 Task: Create a sub task Design and Implement Solution for the task  Implement a new enterprise resource planning (ERP) system in the project AgileCamp , assign it to team member softage.3@softage.net and update the status of the sub task to  At Risk , set the priority of the sub task to Medium
Action: Mouse moved to (86, 327)
Screenshot: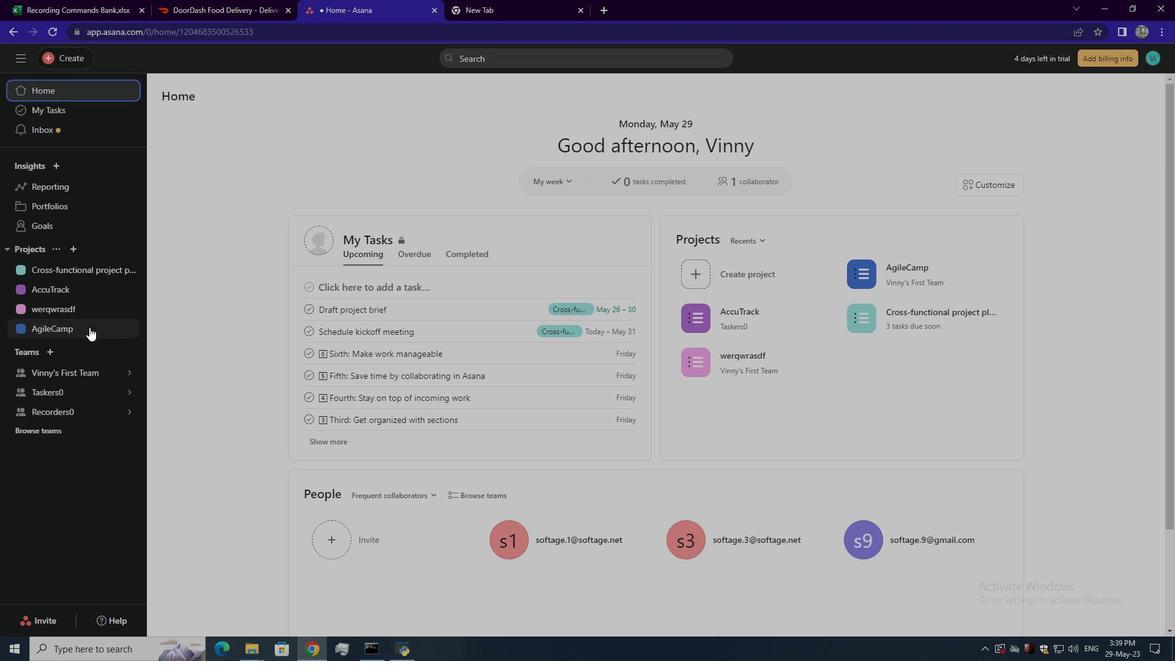 
Action: Mouse pressed left at (86, 327)
Screenshot: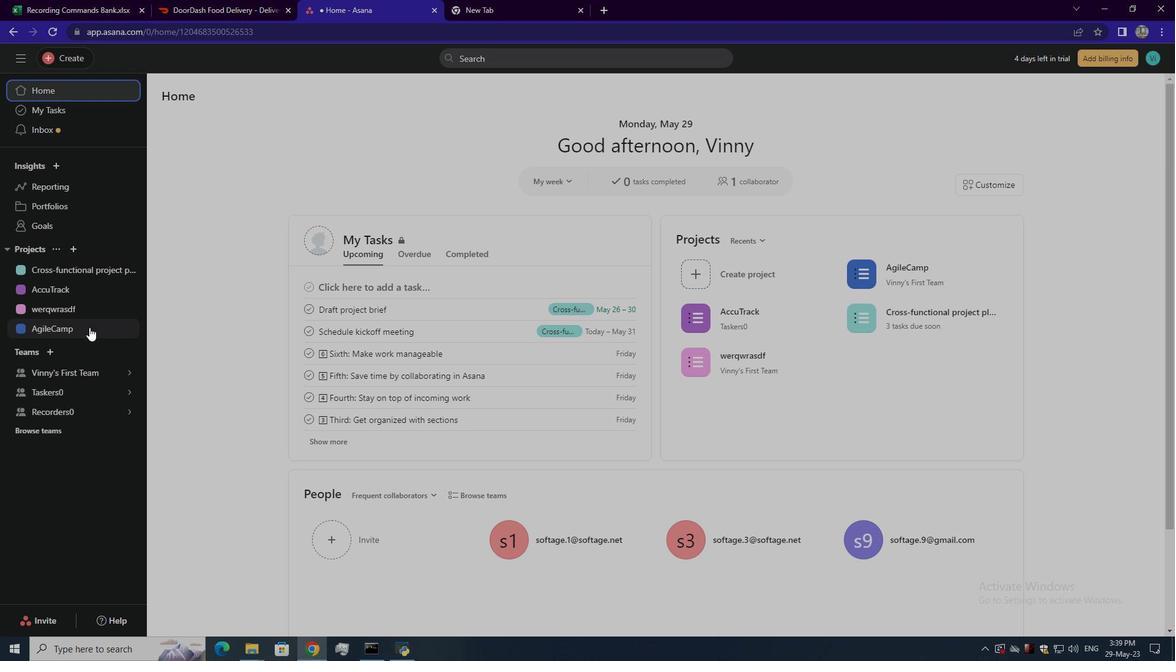 
Action: Mouse moved to (483, 268)
Screenshot: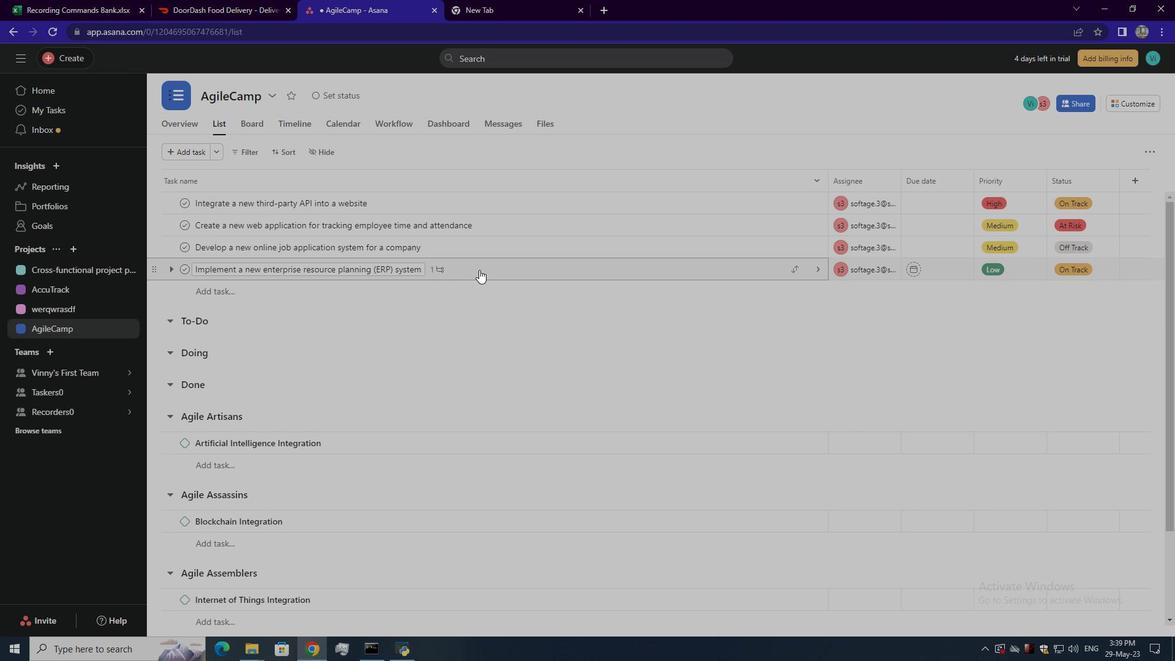 
Action: Mouse pressed left at (483, 268)
Screenshot: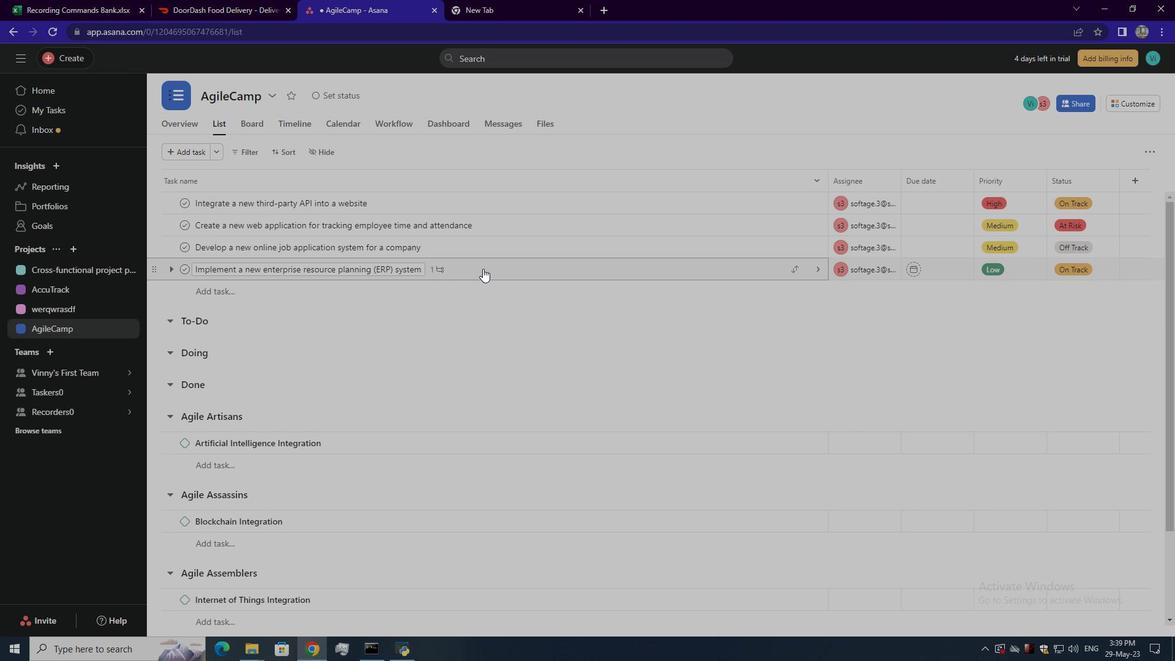 
Action: Mouse moved to (822, 290)
Screenshot: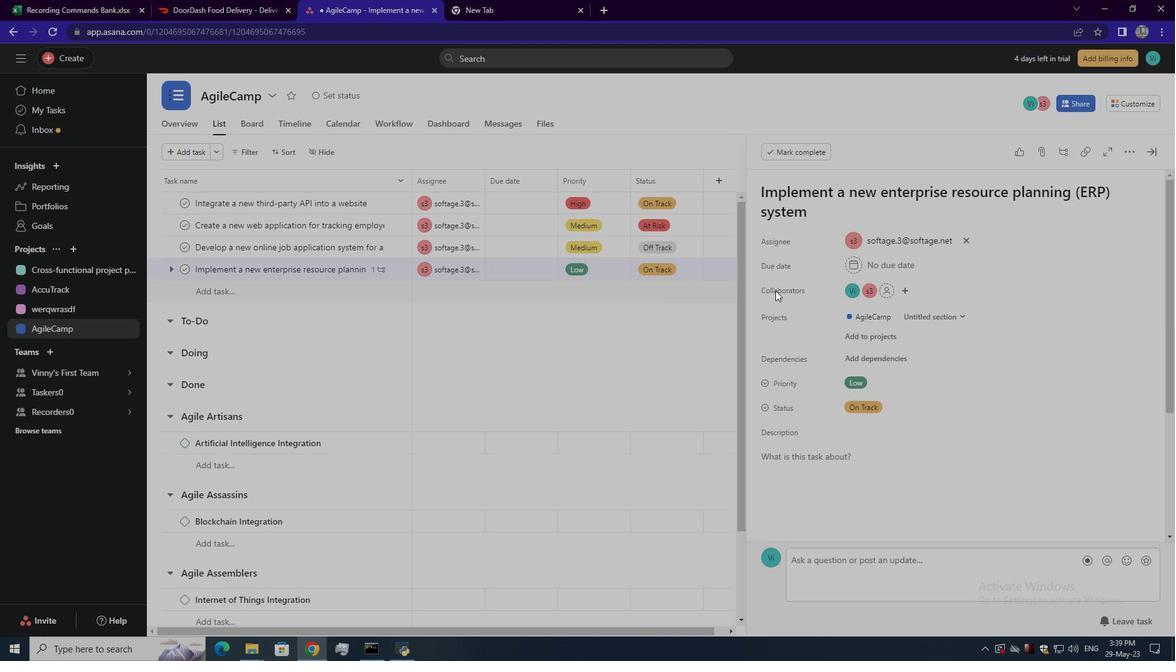 
Action: Mouse scrolled (822, 290) with delta (0, 0)
Screenshot: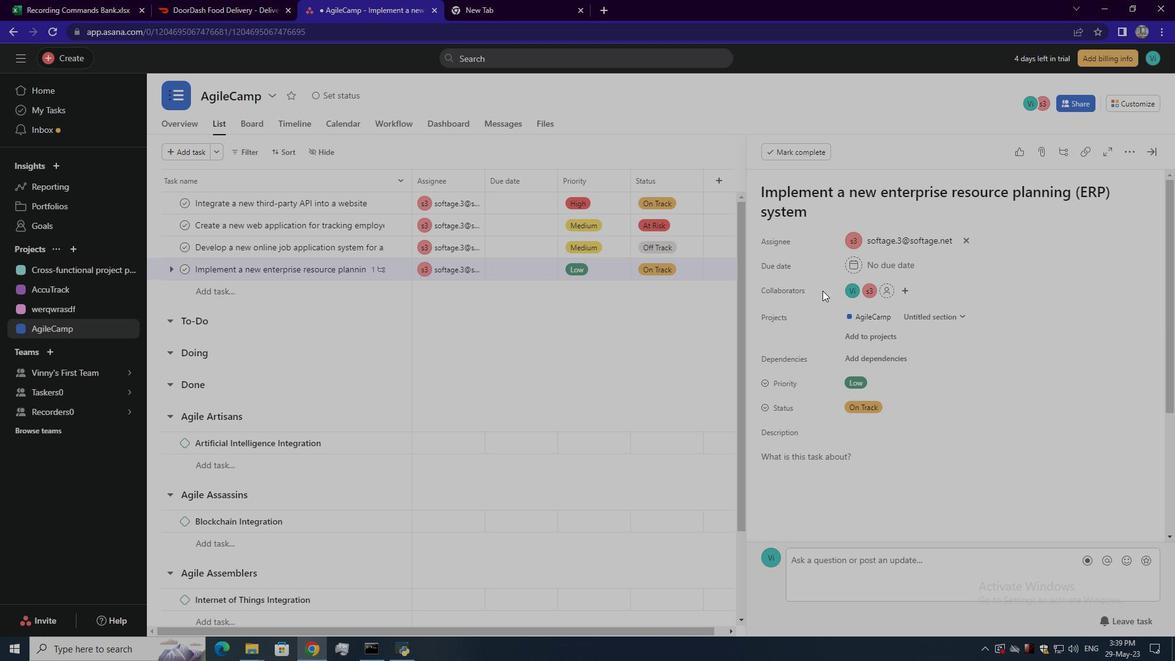 
Action: Mouse scrolled (822, 290) with delta (0, 0)
Screenshot: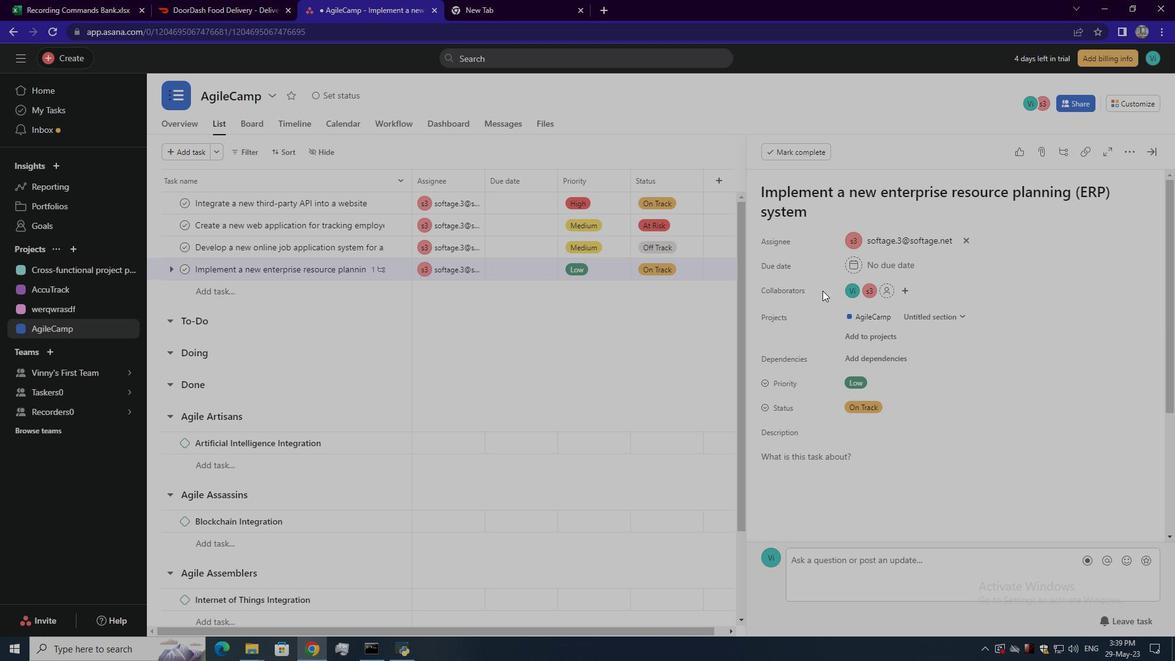 
Action: Mouse scrolled (822, 290) with delta (0, 0)
Screenshot: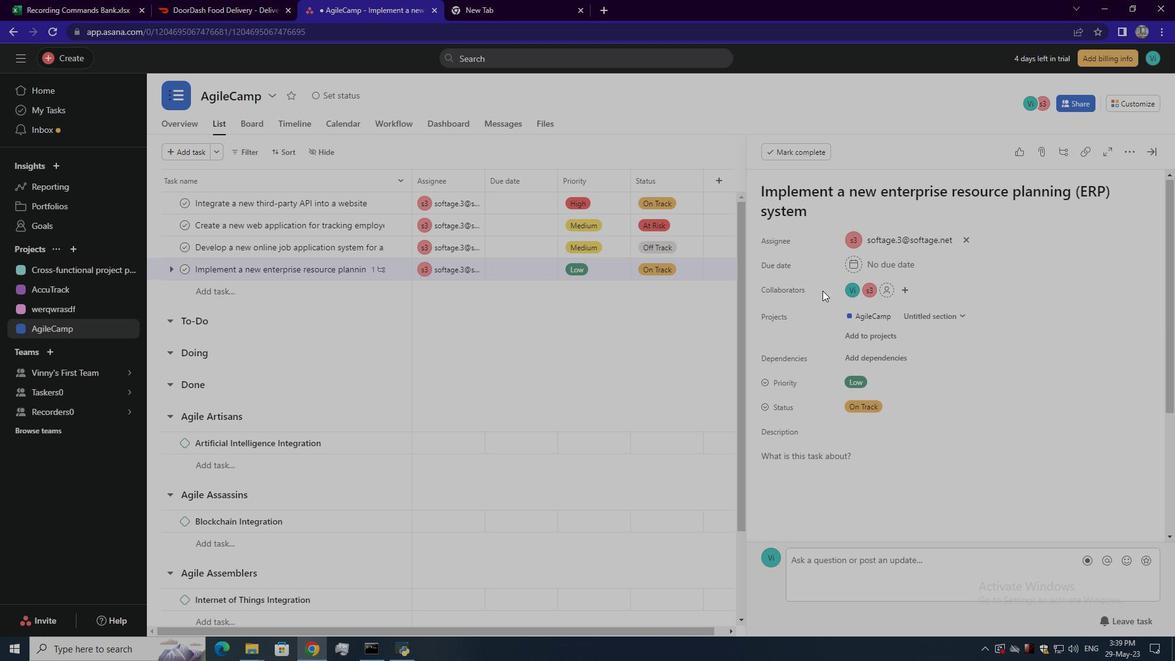 
Action: Mouse scrolled (822, 290) with delta (0, 0)
Screenshot: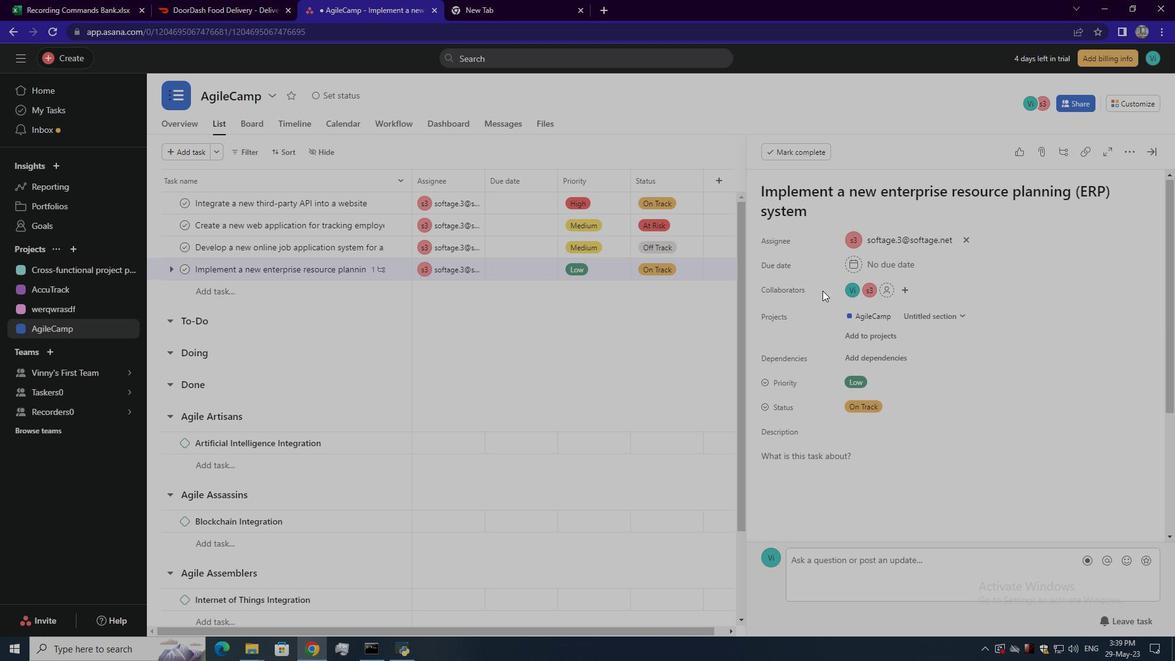 
Action: Mouse scrolled (822, 290) with delta (0, 0)
Screenshot: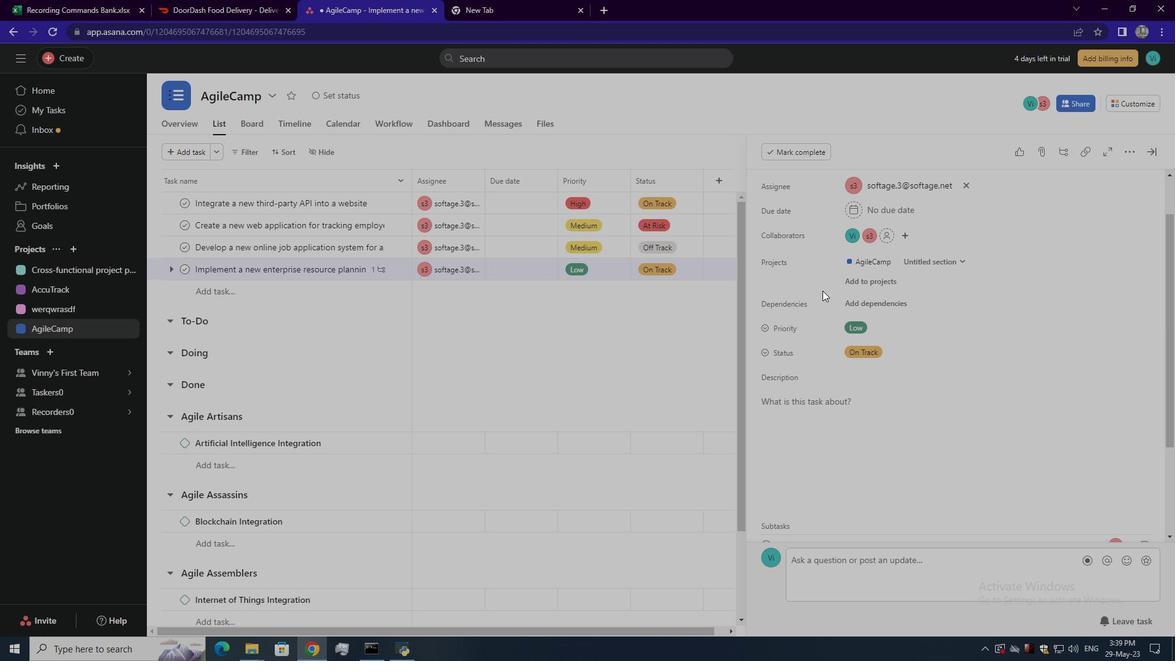 
Action: Mouse scrolled (822, 290) with delta (0, 0)
Screenshot: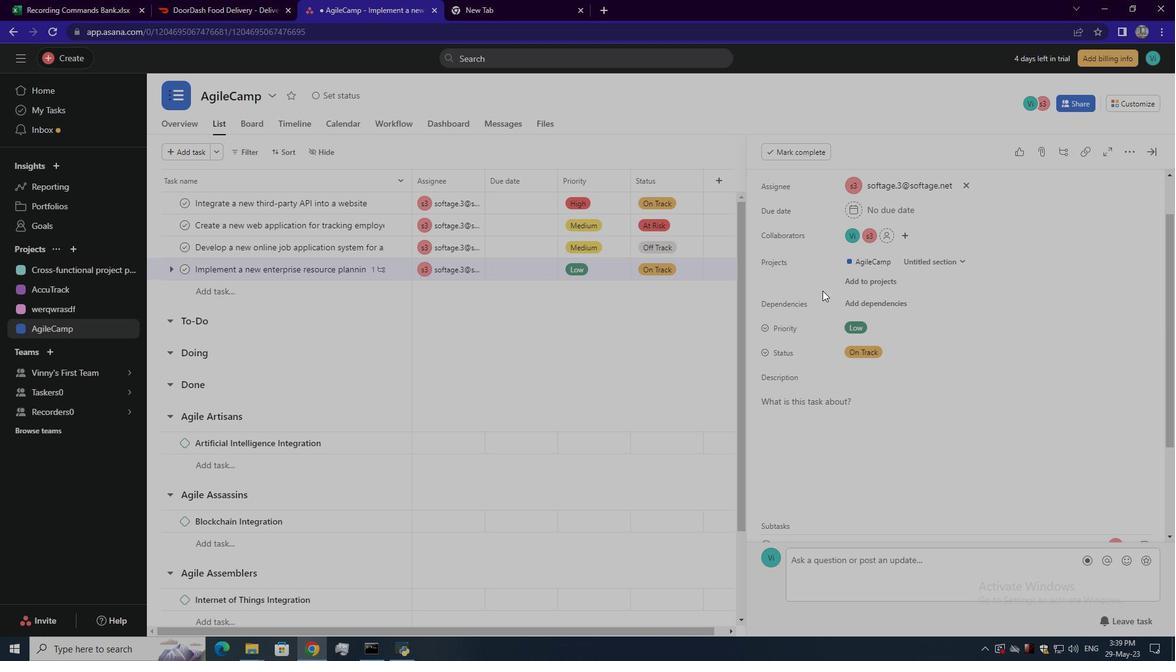 
Action: Mouse scrolled (822, 290) with delta (0, 0)
Screenshot: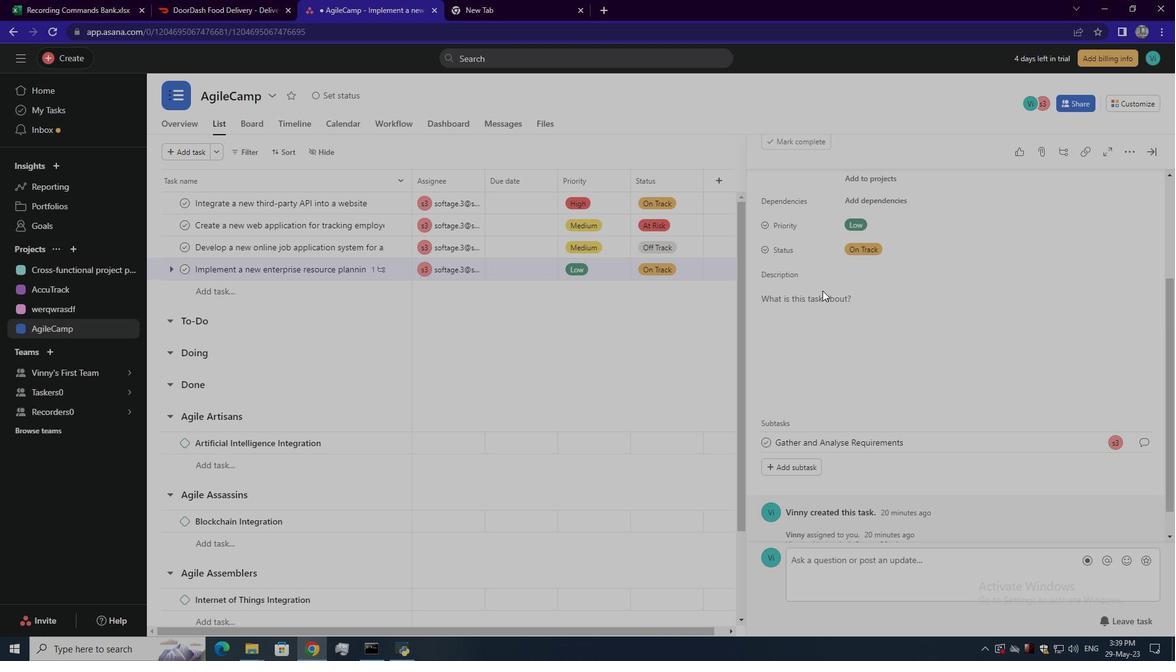 
Action: Mouse moved to (785, 438)
Screenshot: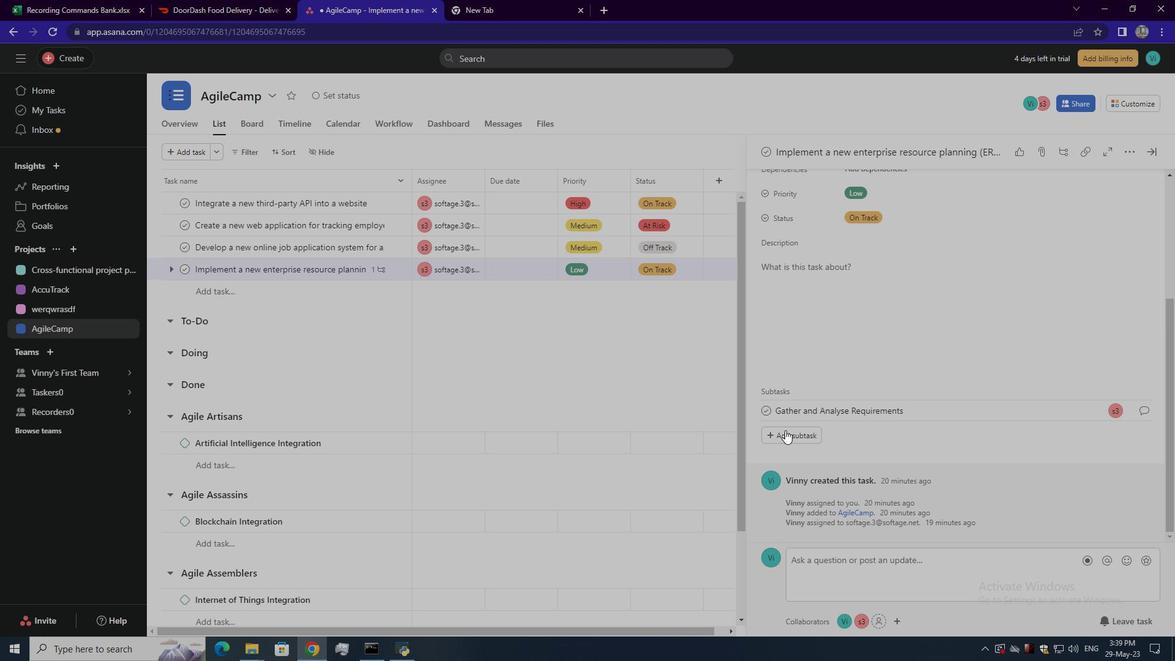 
Action: Mouse pressed left at (785, 438)
Screenshot: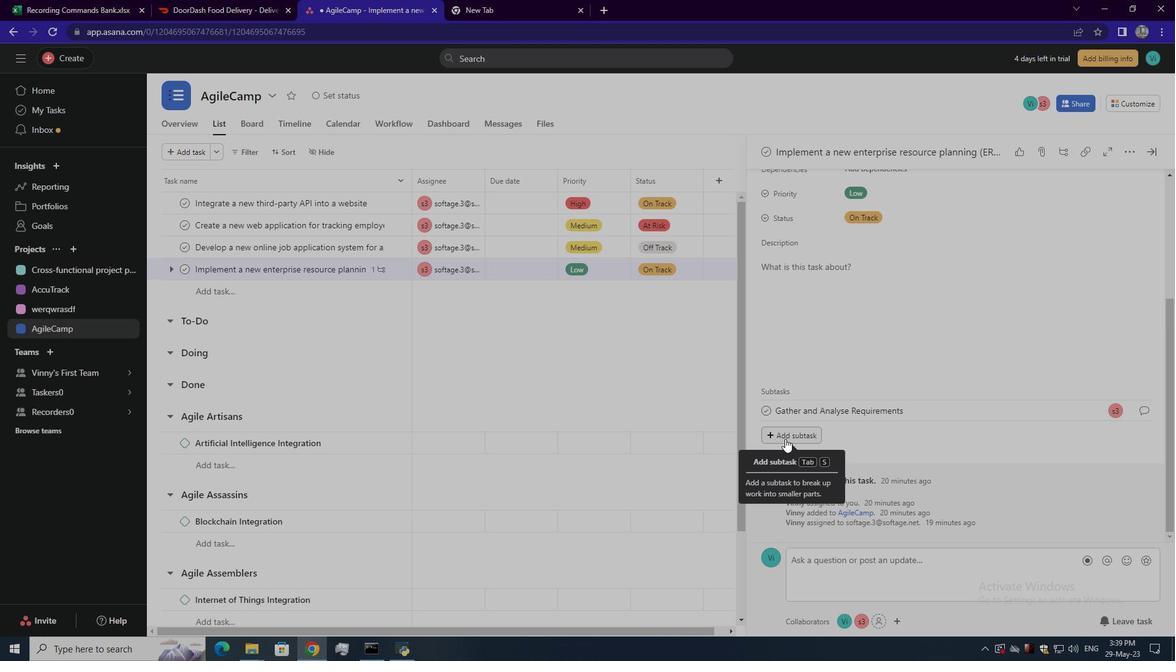 
Action: Mouse moved to (790, 407)
Screenshot: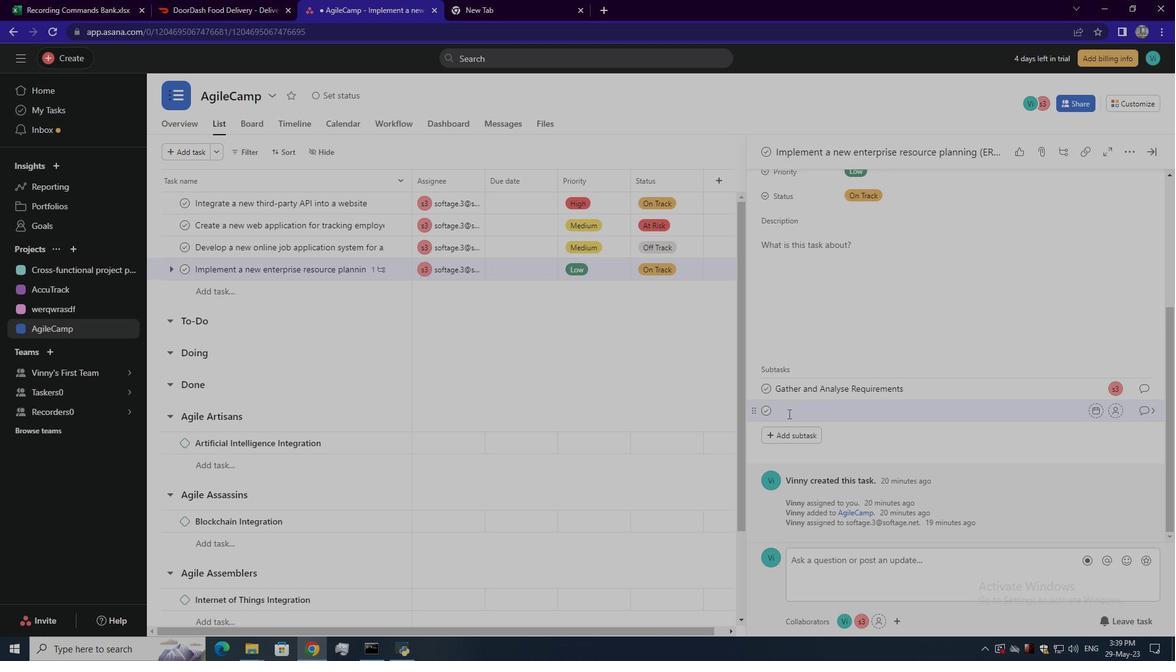 
Action: Mouse pressed left at (790, 407)
Screenshot: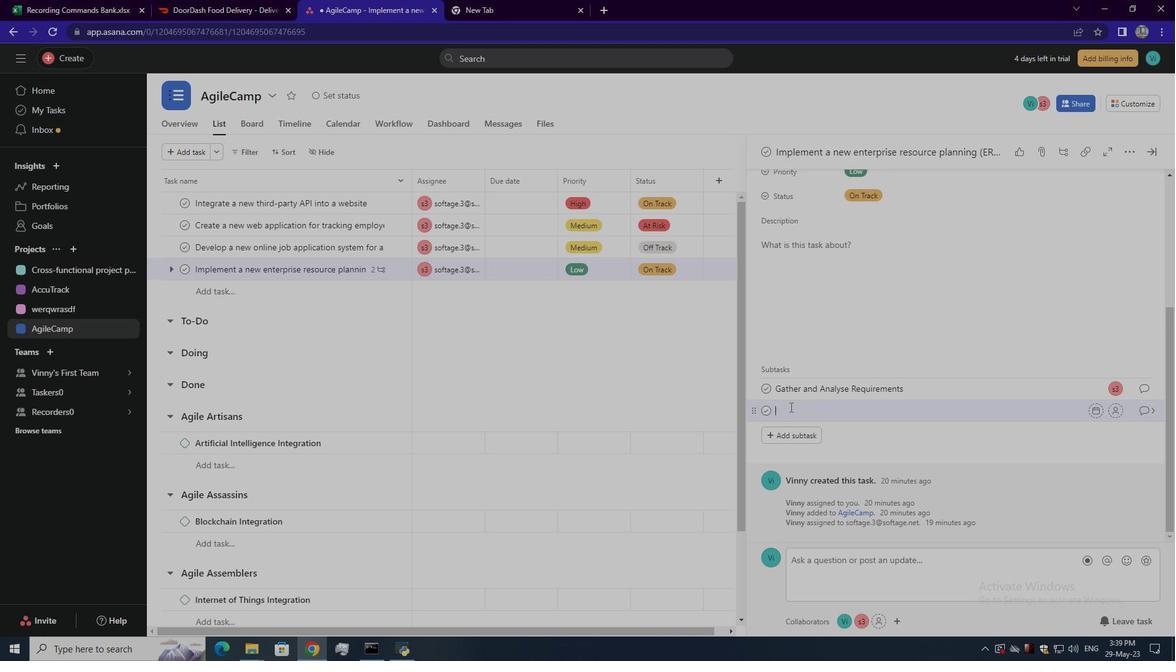 
Action: Key pressed <Key.shift>Design<Key.space>and<Key.space><Key.shift>Implement<Key.space><Key.shift>Solution<Key.space><Key.enter>
Screenshot: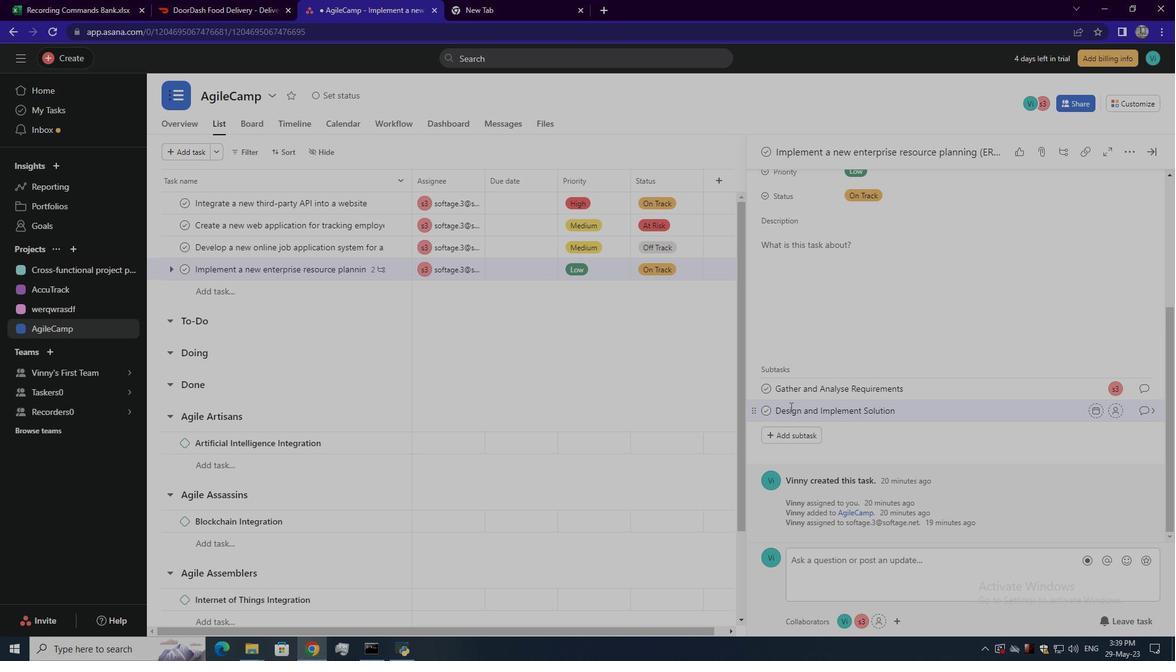 
Action: Mouse moved to (1114, 386)
Screenshot: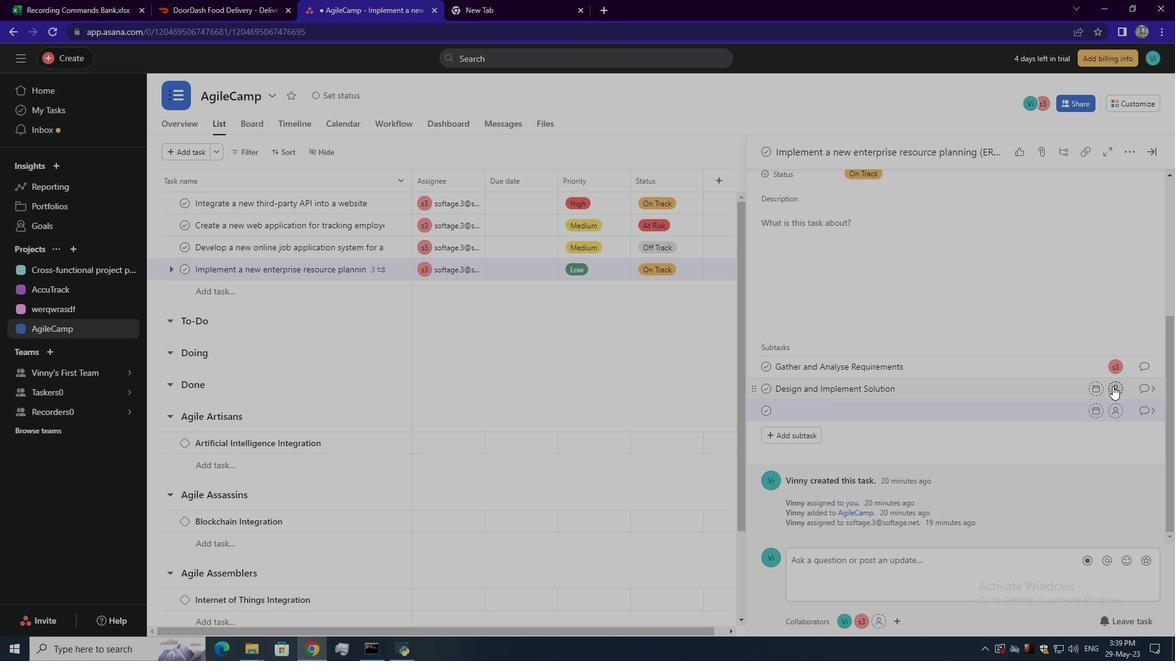
Action: Mouse pressed left at (1114, 386)
Screenshot: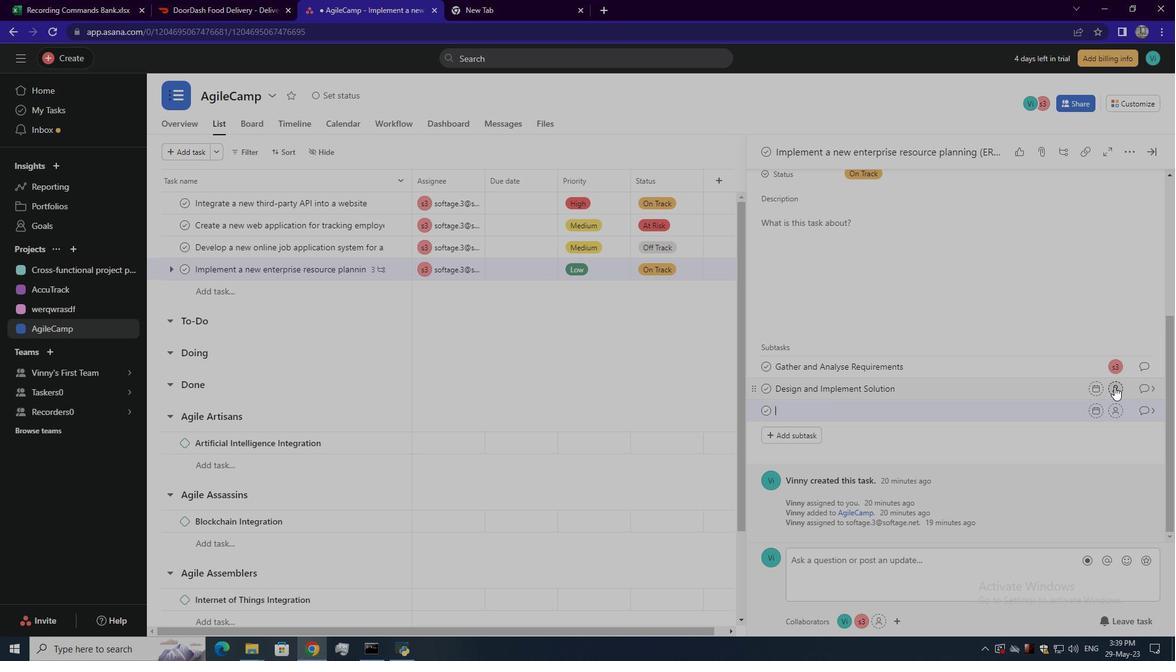 
Action: Mouse moved to (1117, 408)
Screenshot: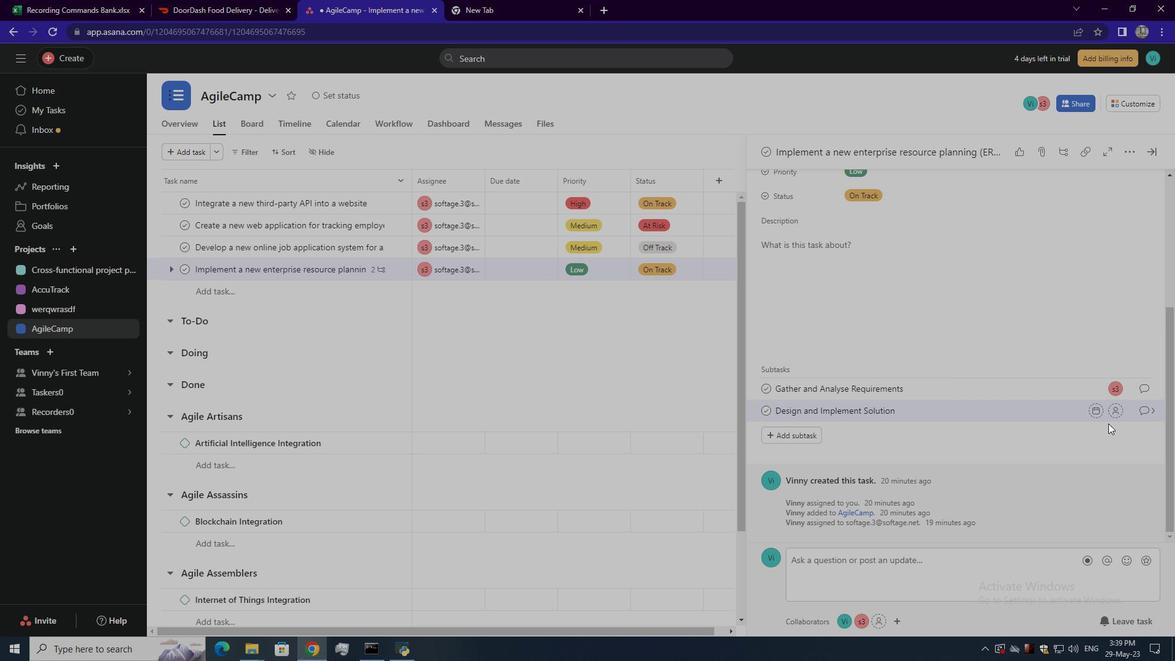 
Action: Mouse pressed left at (1117, 408)
Screenshot: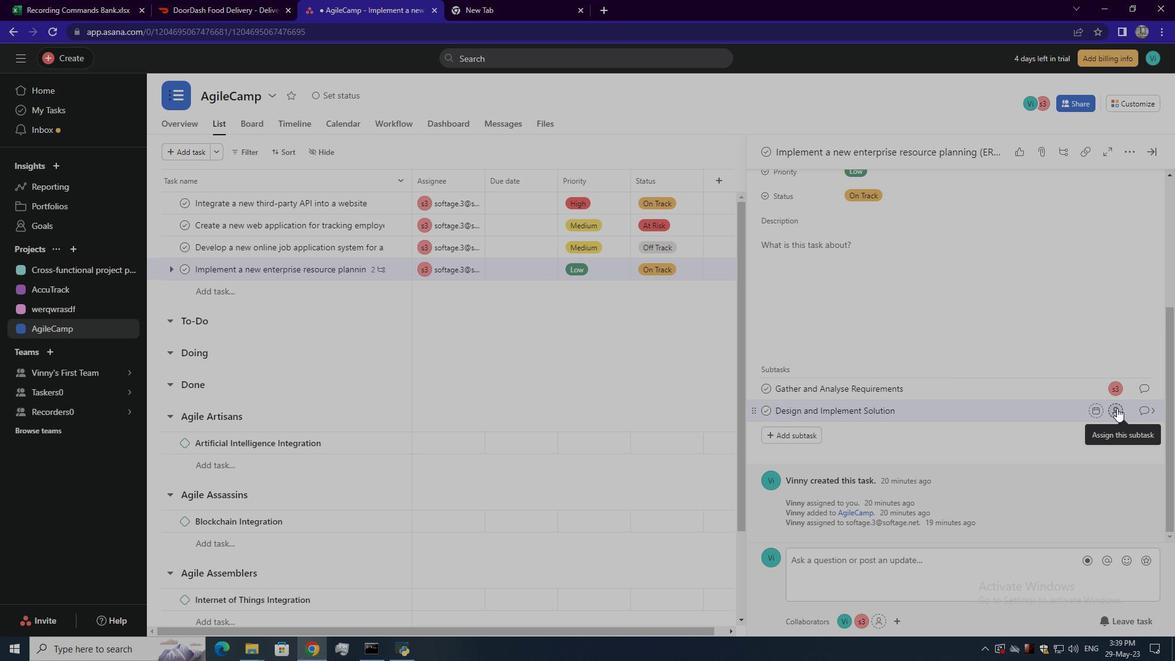 
Action: Mouse moved to (963, 524)
Screenshot: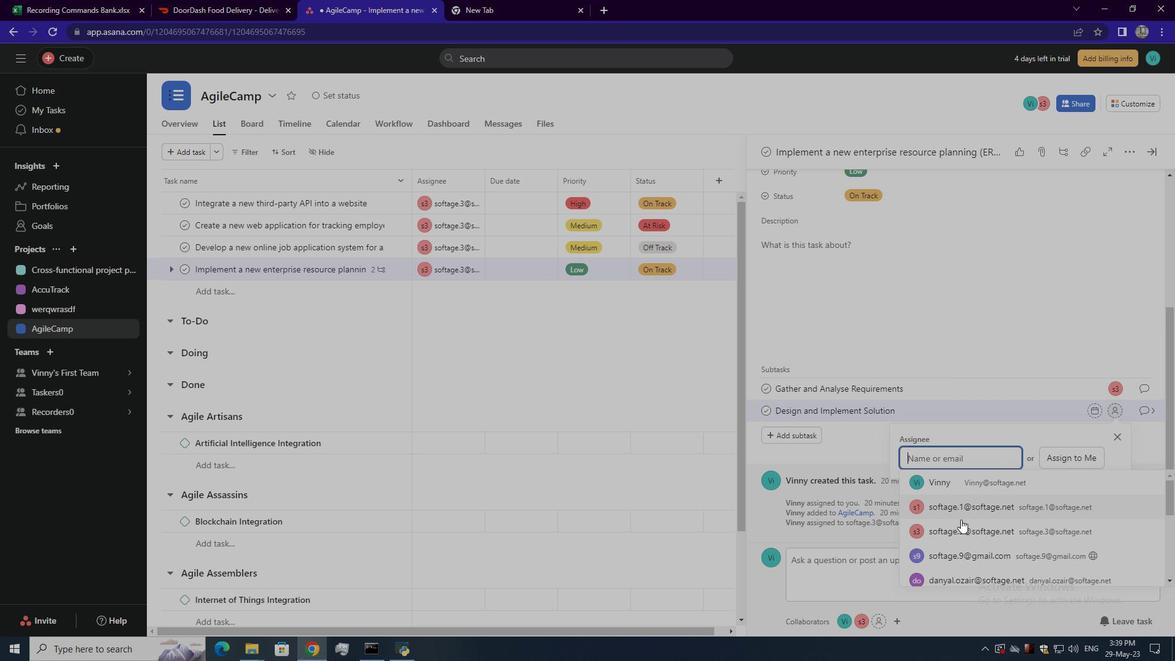 
Action: Mouse pressed left at (963, 524)
Screenshot: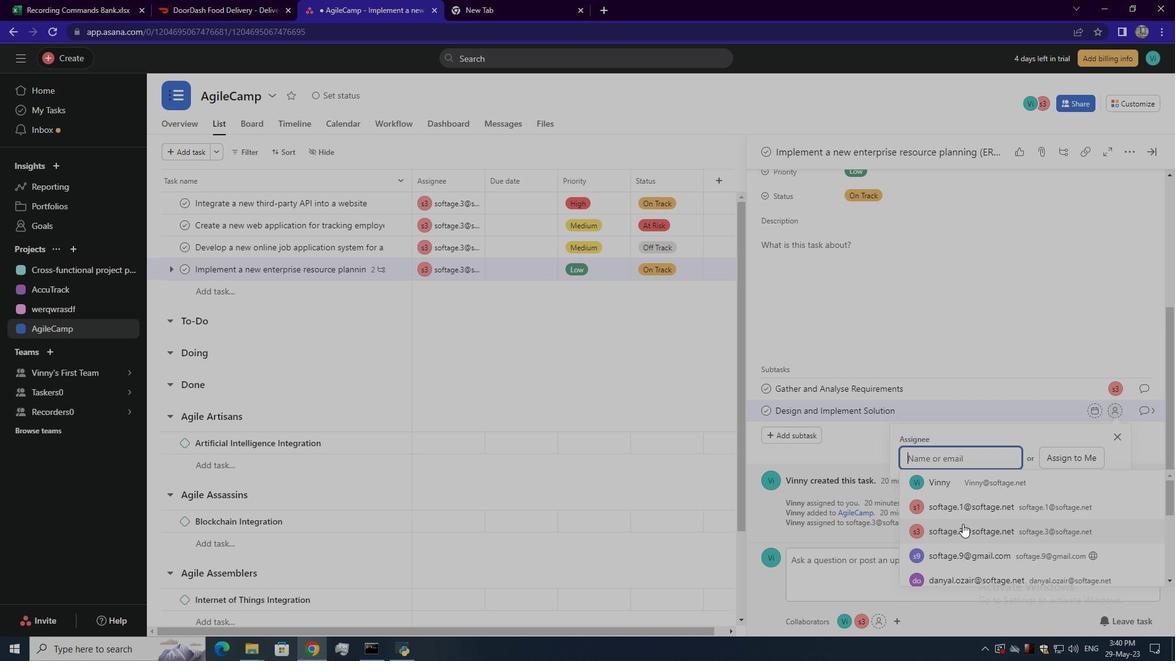 
Action: Mouse moved to (1148, 411)
Screenshot: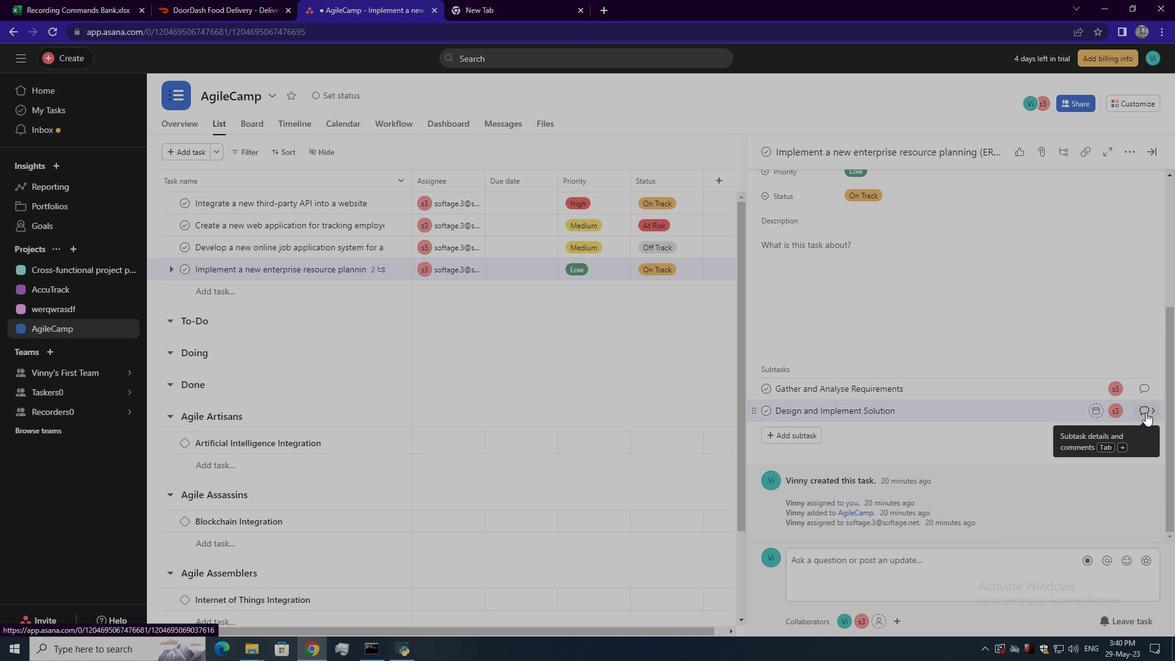
Action: Mouse pressed left at (1148, 411)
Screenshot: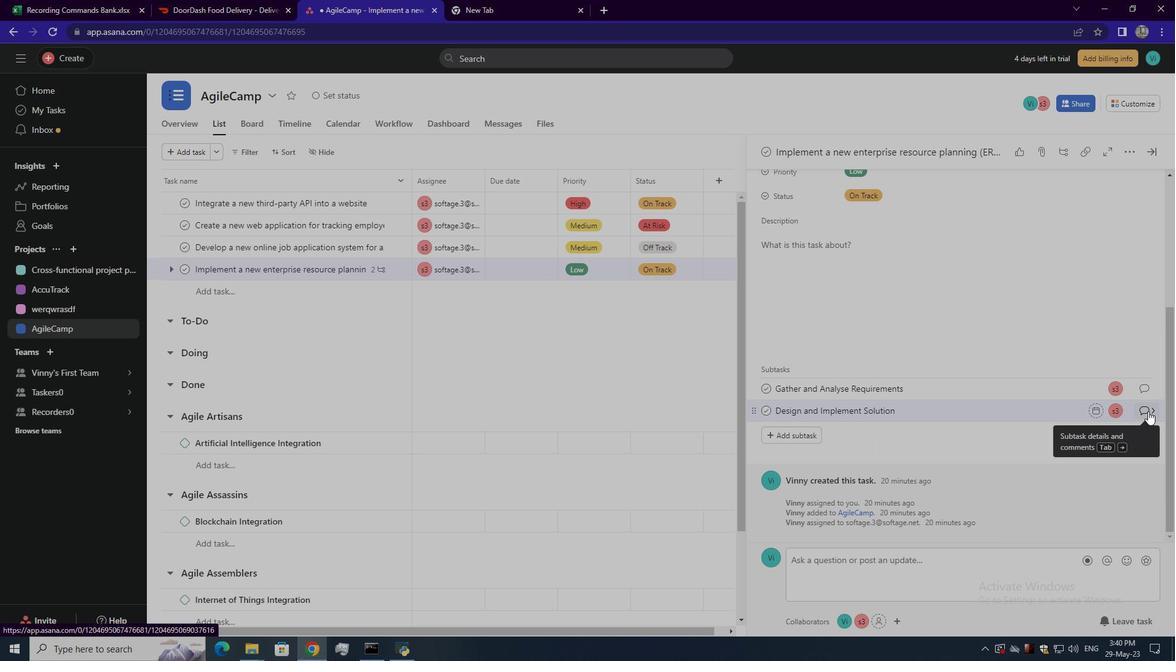 
Action: Mouse moved to (816, 351)
Screenshot: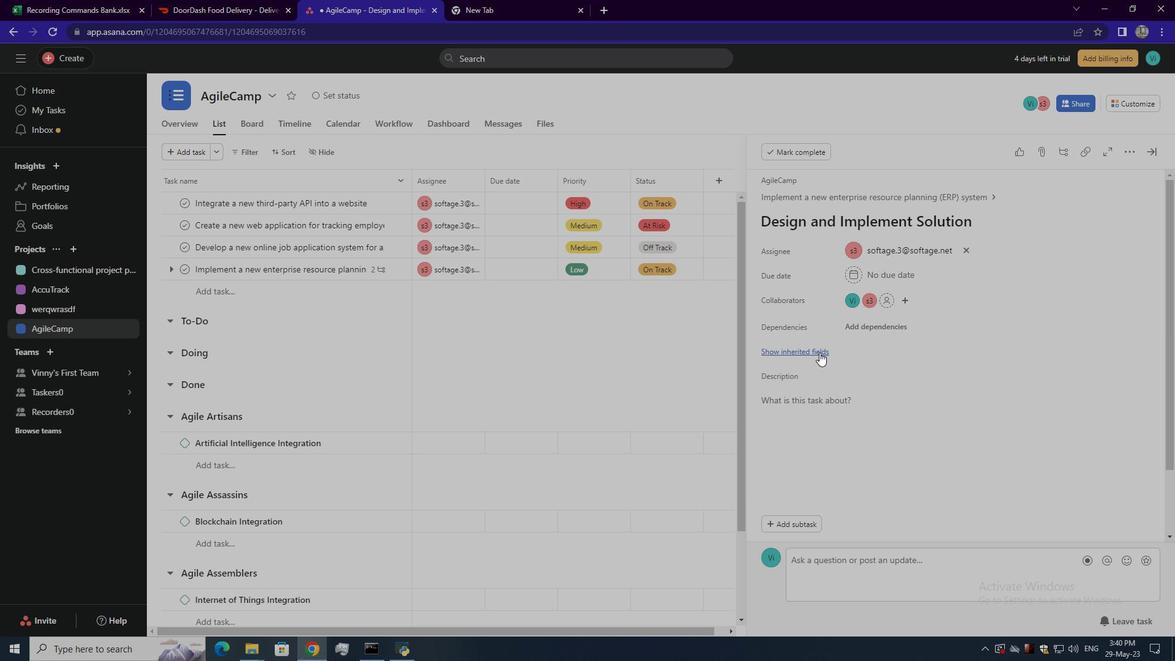 
Action: Mouse pressed left at (816, 351)
Screenshot: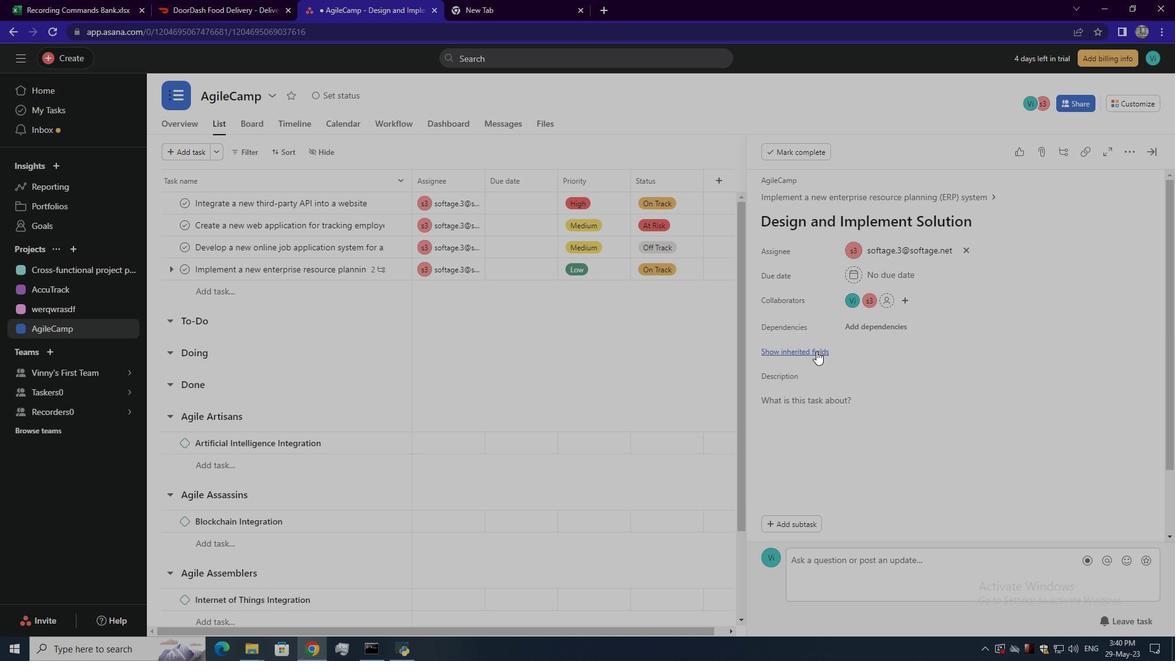 
Action: Mouse moved to (858, 374)
Screenshot: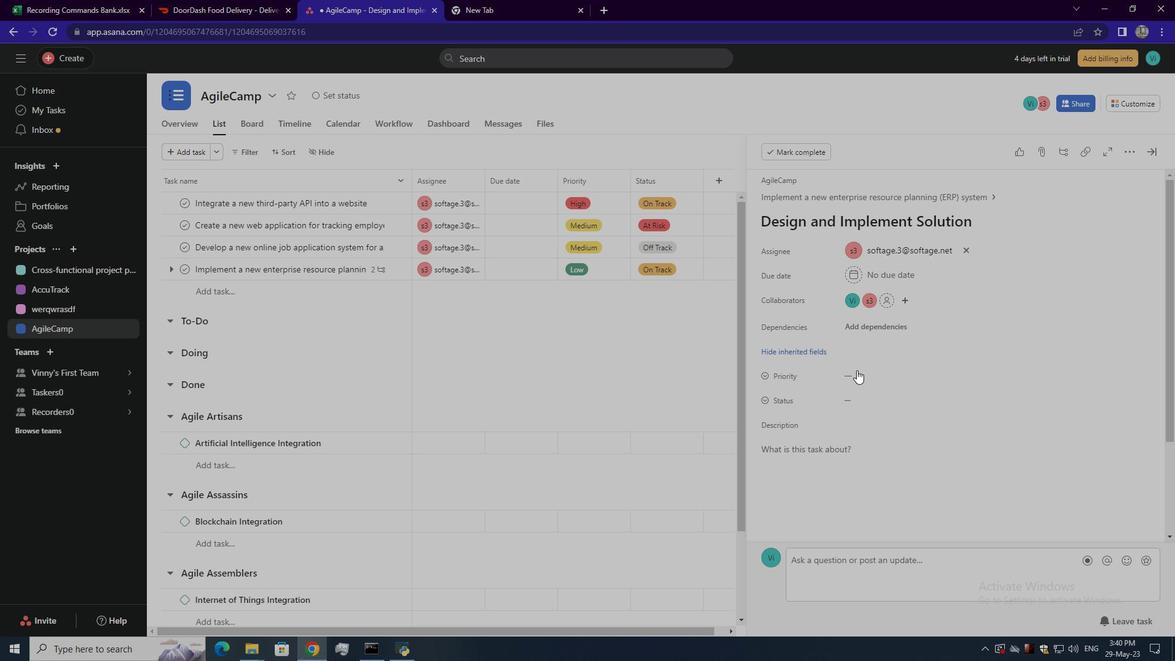 
Action: Mouse pressed left at (858, 374)
Screenshot: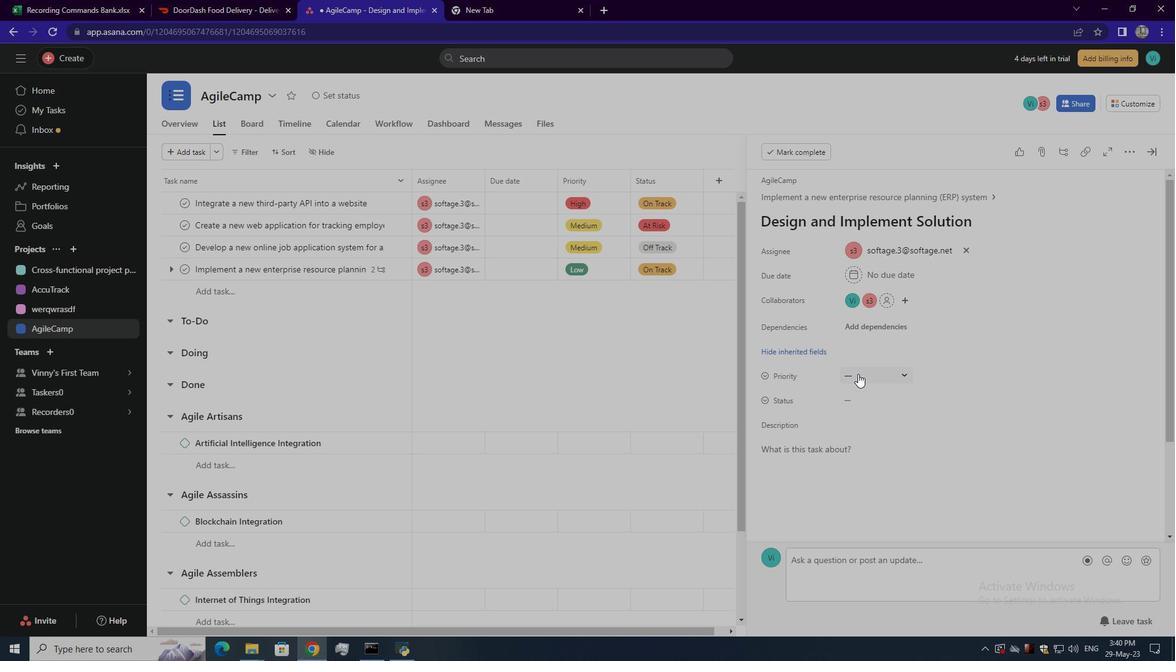 
Action: Mouse moved to (885, 434)
Screenshot: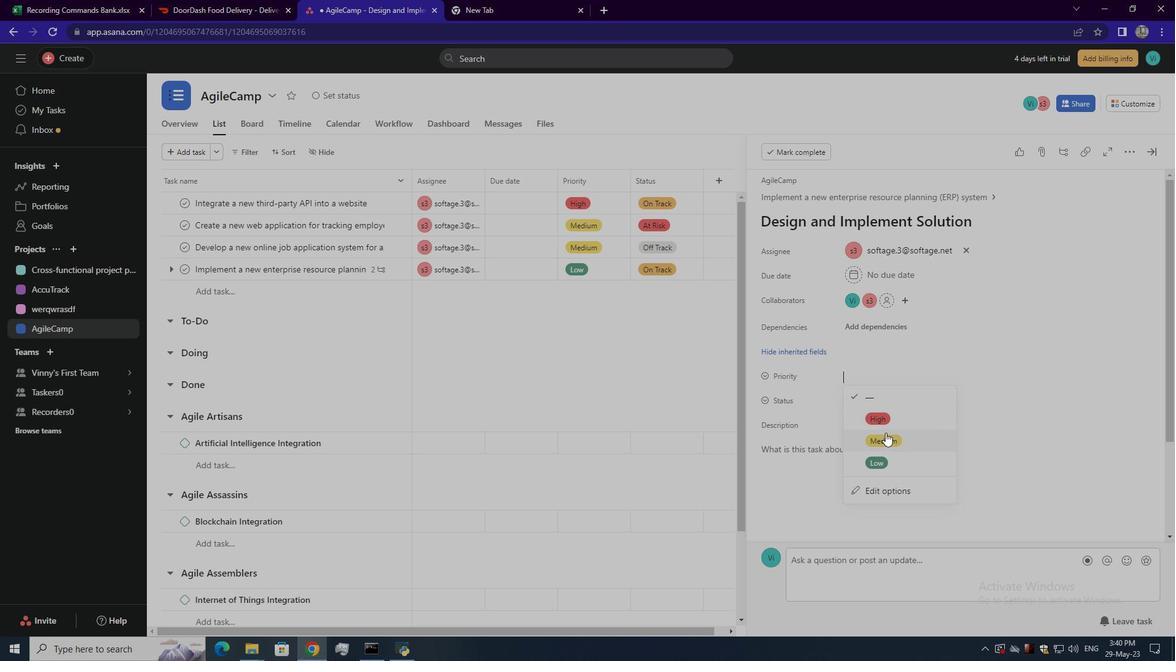 
Action: Mouse pressed left at (885, 434)
Screenshot: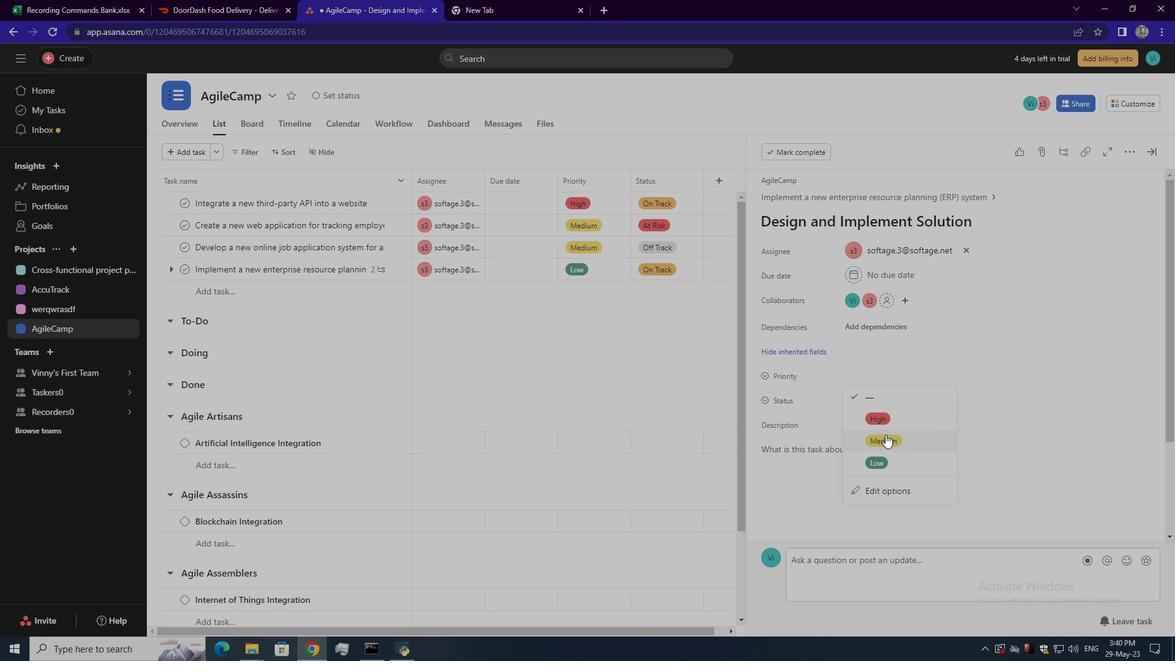 
Action: Mouse moved to (858, 400)
Screenshot: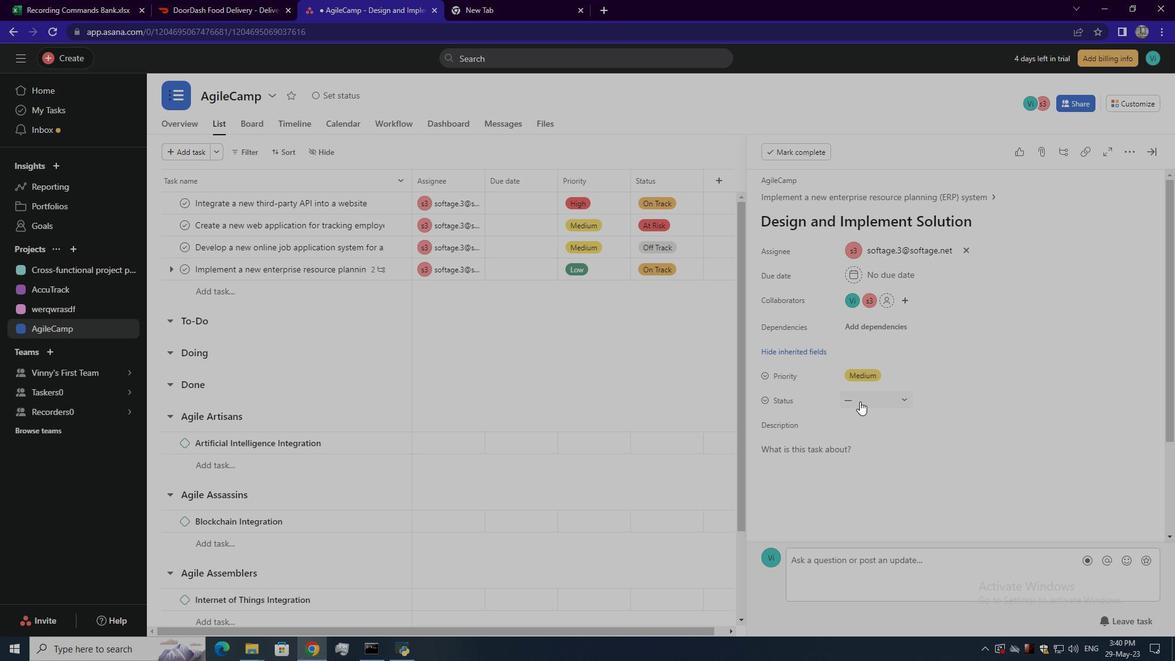
Action: Mouse pressed left at (858, 400)
Screenshot: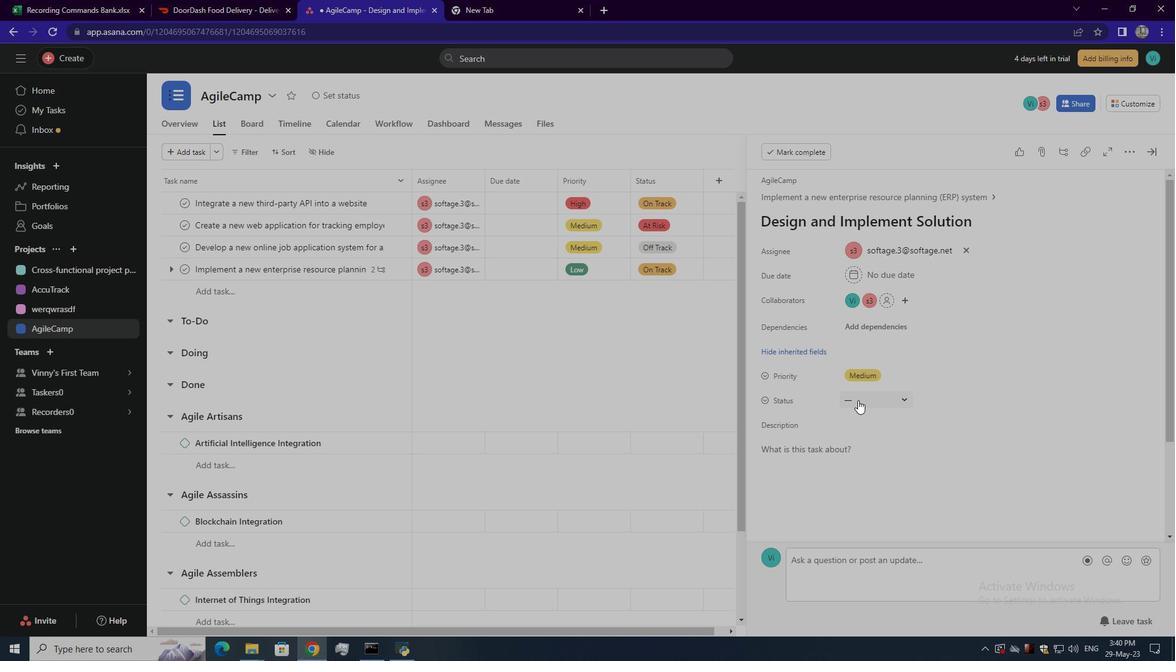 
Action: Mouse moved to (895, 481)
Screenshot: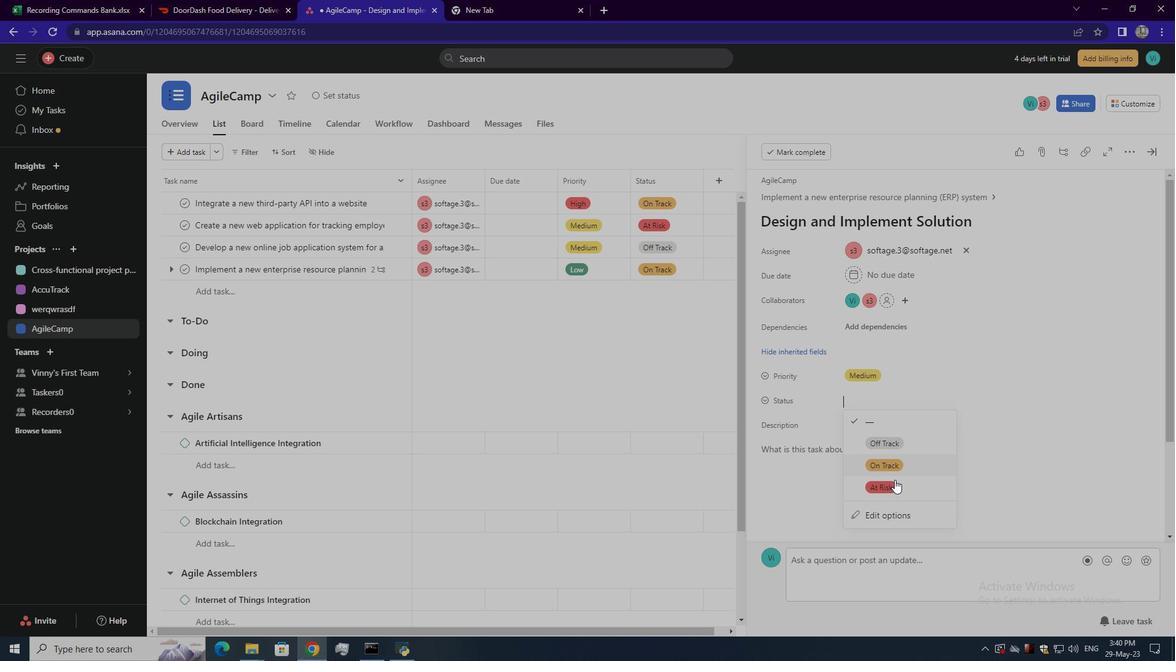 
Action: Mouse pressed left at (895, 481)
Screenshot: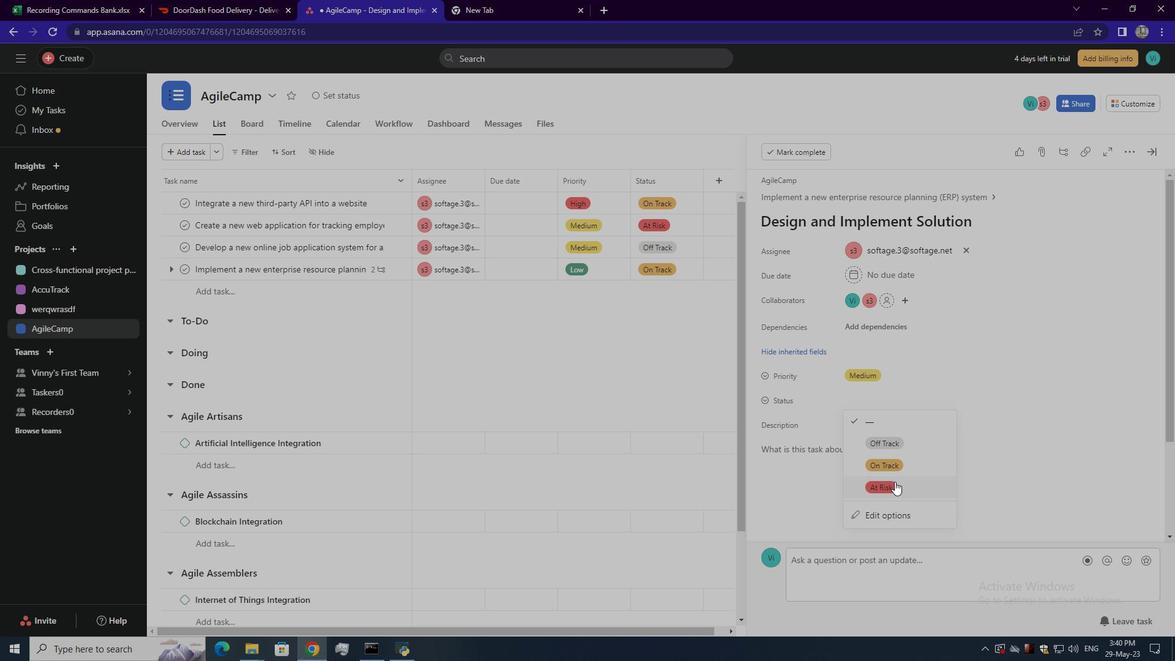 
